 Task: Change curve  line weight to 24PX.
Action: Mouse moved to (465, 241)
Screenshot: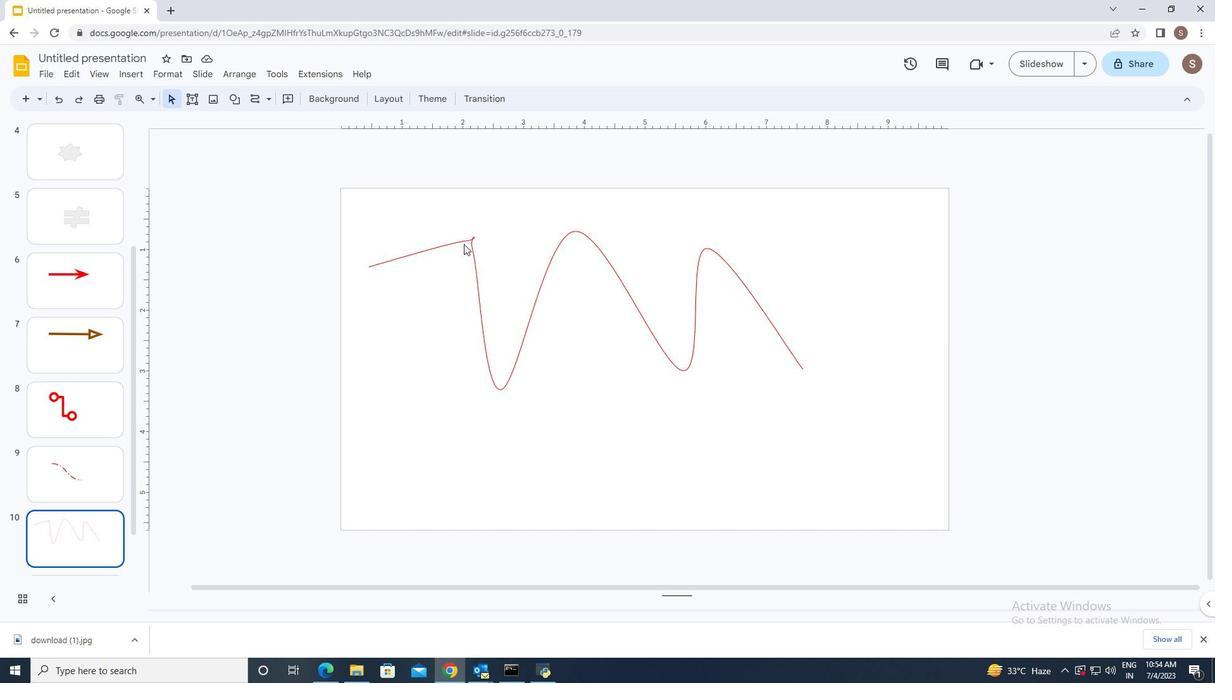 
Action: Mouse pressed left at (465, 241)
Screenshot: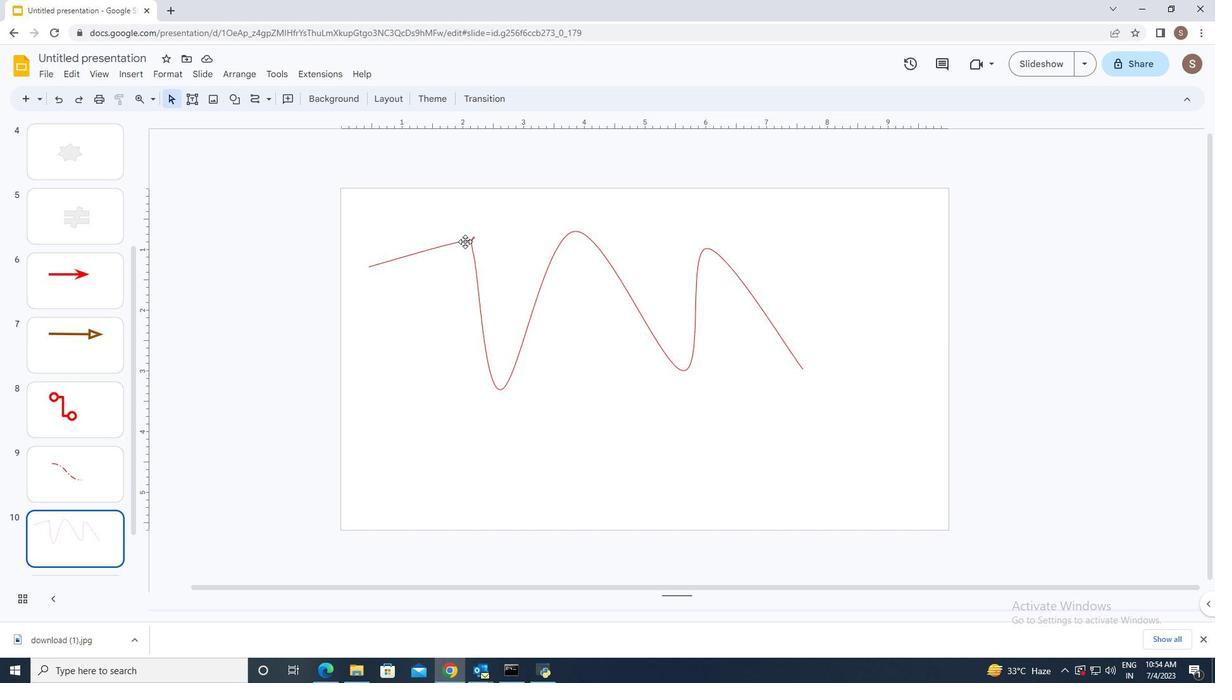 
Action: Mouse moved to (332, 106)
Screenshot: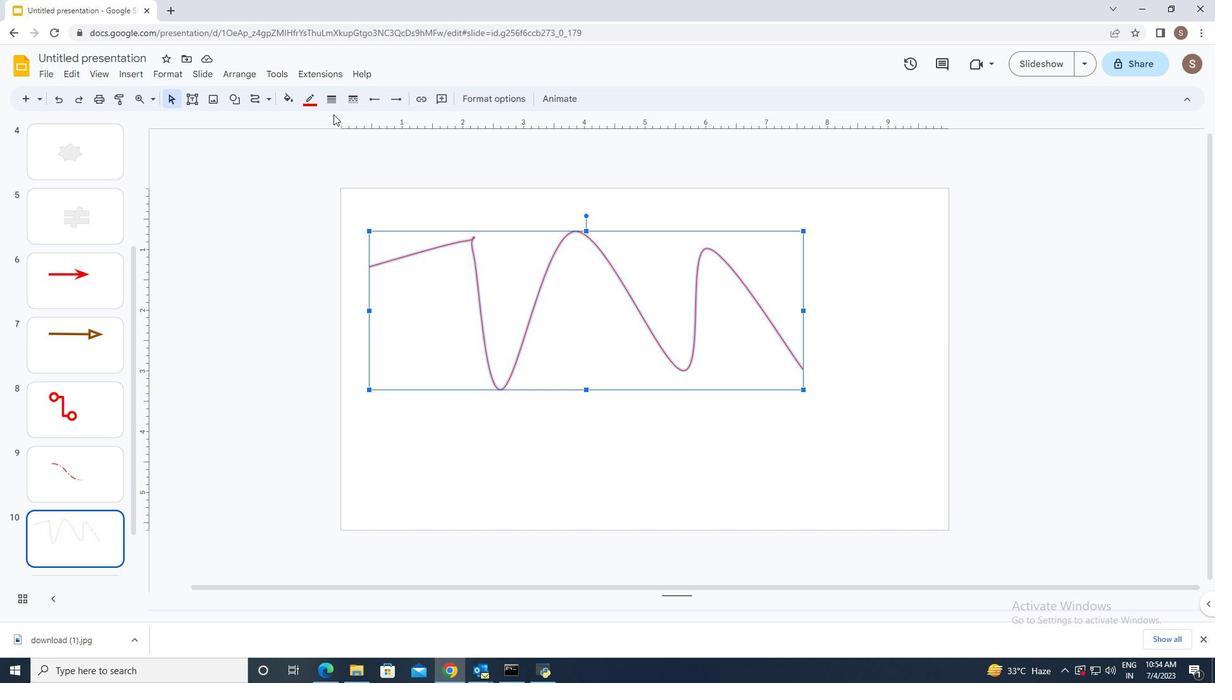 
Action: Mouse pressed left at (332, 106)
Screenshot: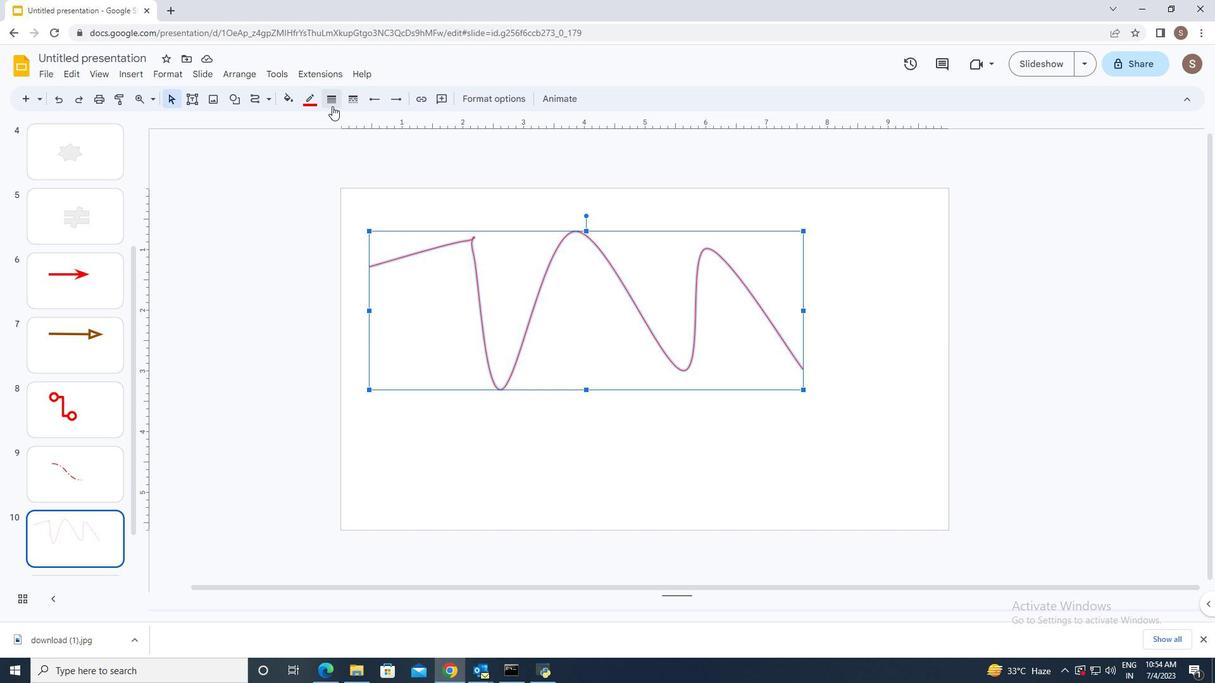 
Action: Mouse moved to (356, 264)
Screenshot: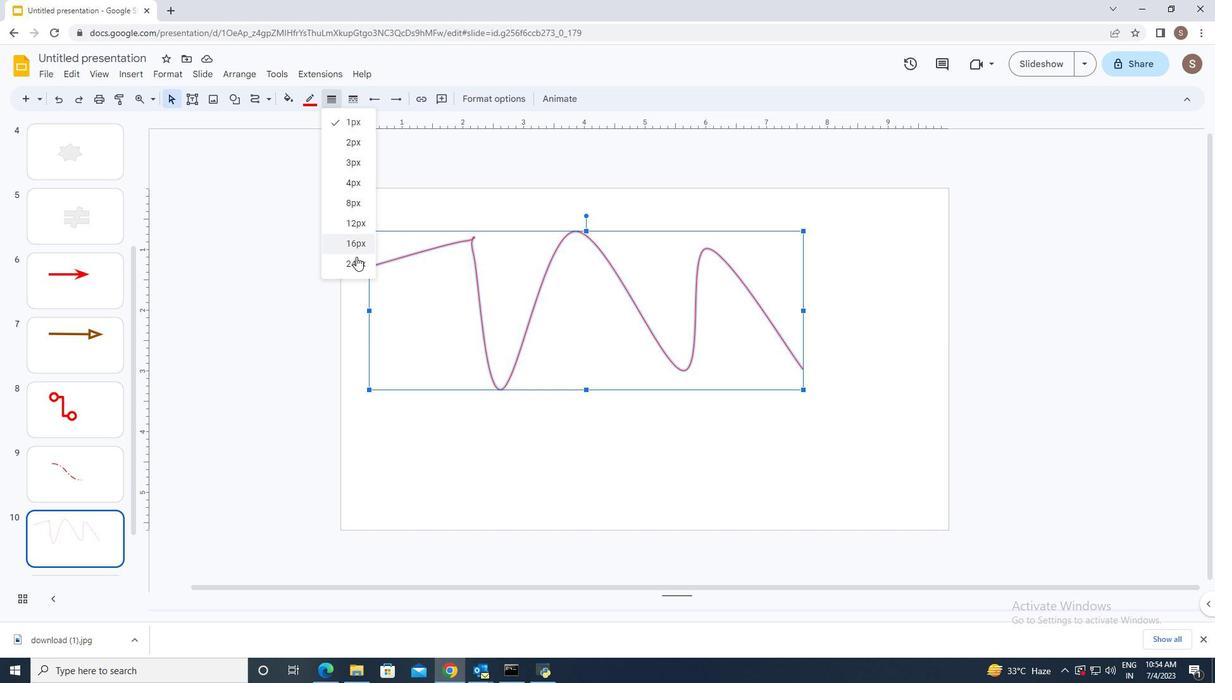
Action: Mouse pressed left at (356, 264)
Screenshot: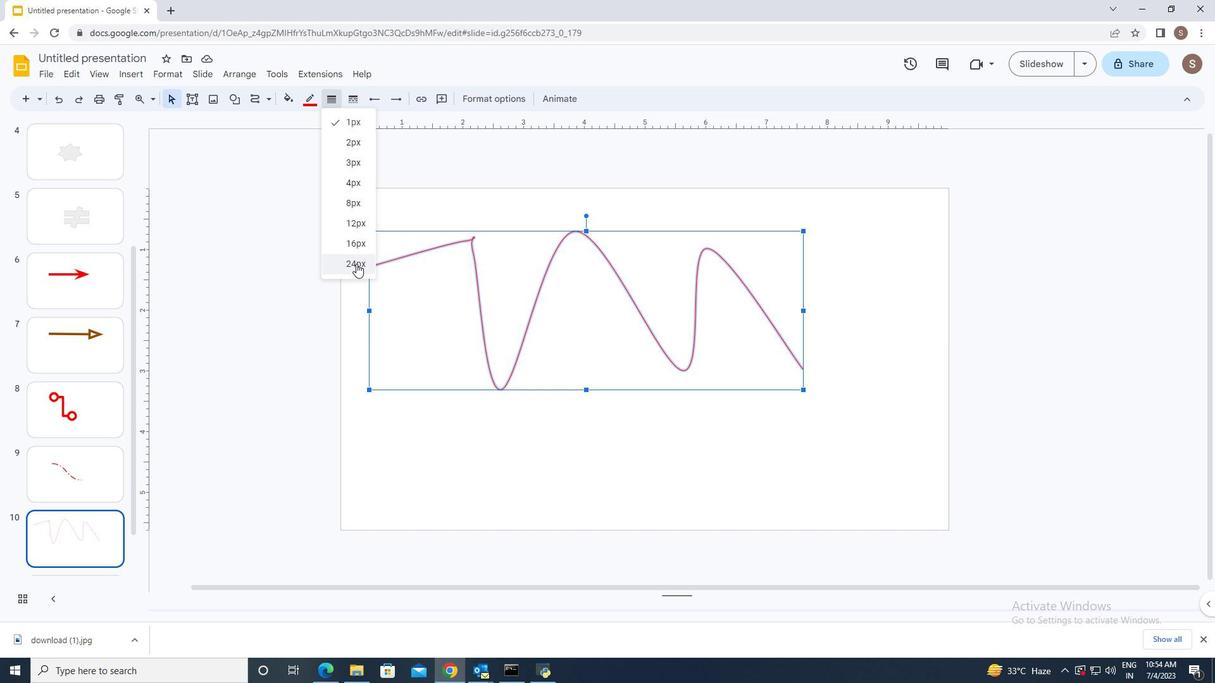 
Action: Mouse moved to (459, 465)
Screenshot: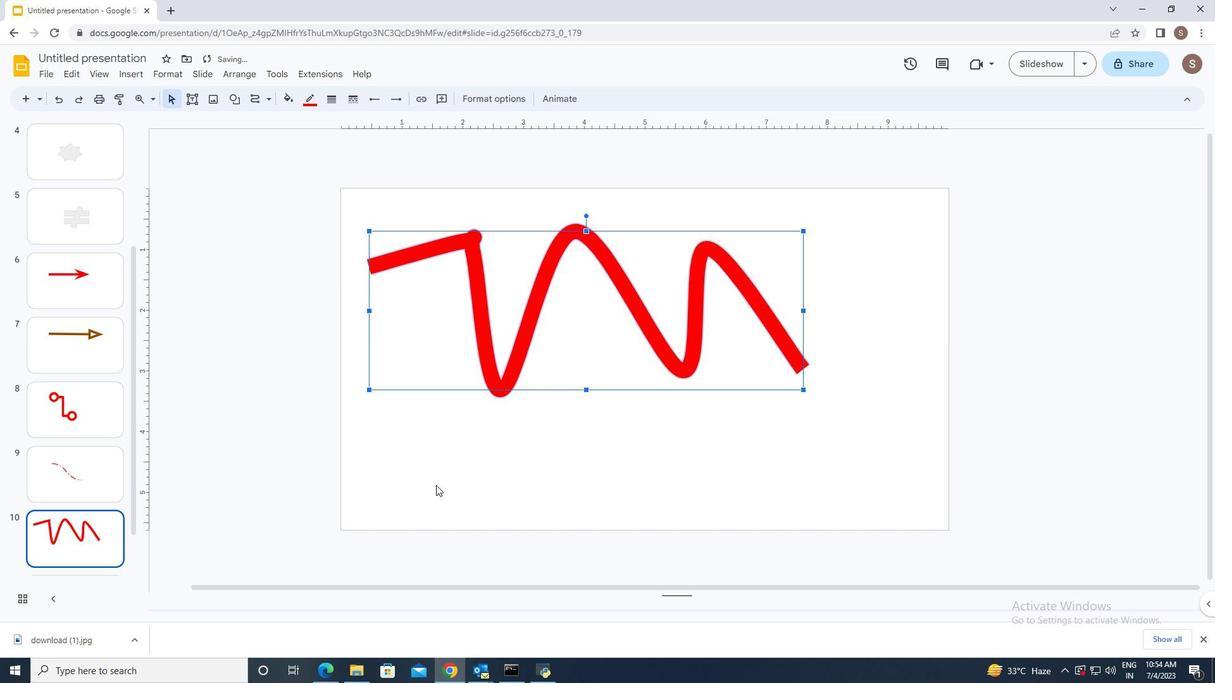 
Action: Mouse pressed left at (459, 465)
Screenshot: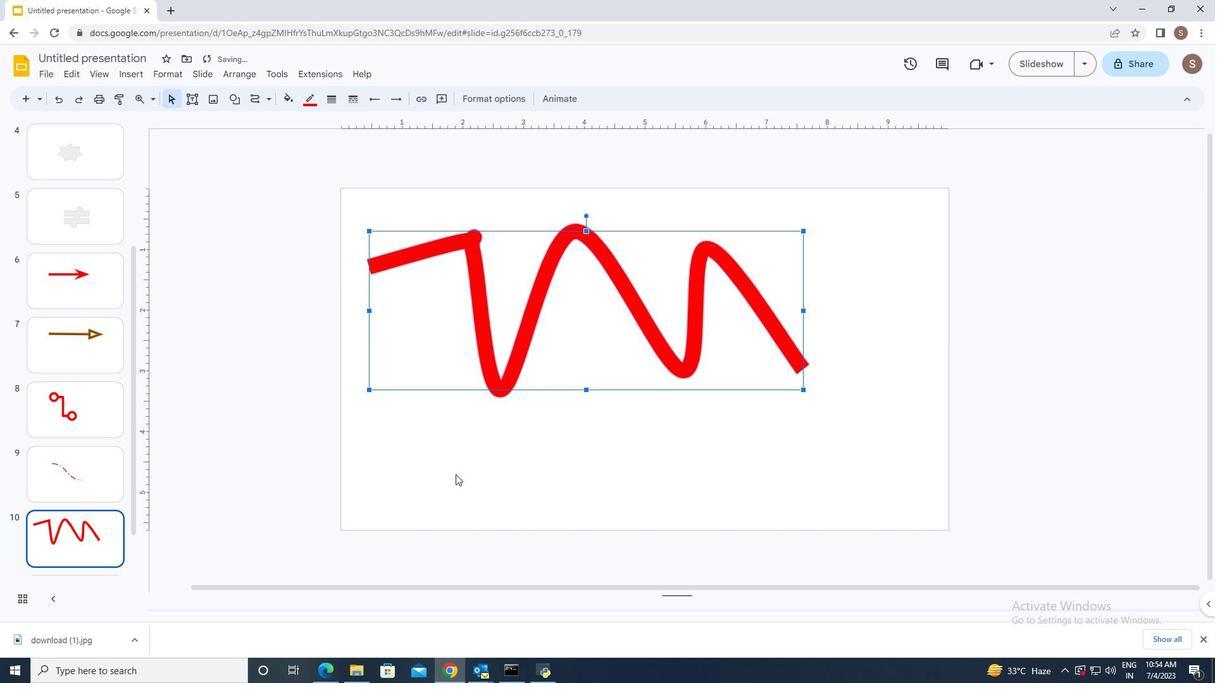 
